 Task: For heading  Tahoma with underline.  font size for heading20,  'Change the font style of data to'Arial.  and font size to 12,  Change the alignment of both headline & data to Align left.  In the sheet  Budget Planning Templatebook
Action: Mouse moved to (21, 114)
Screenshot: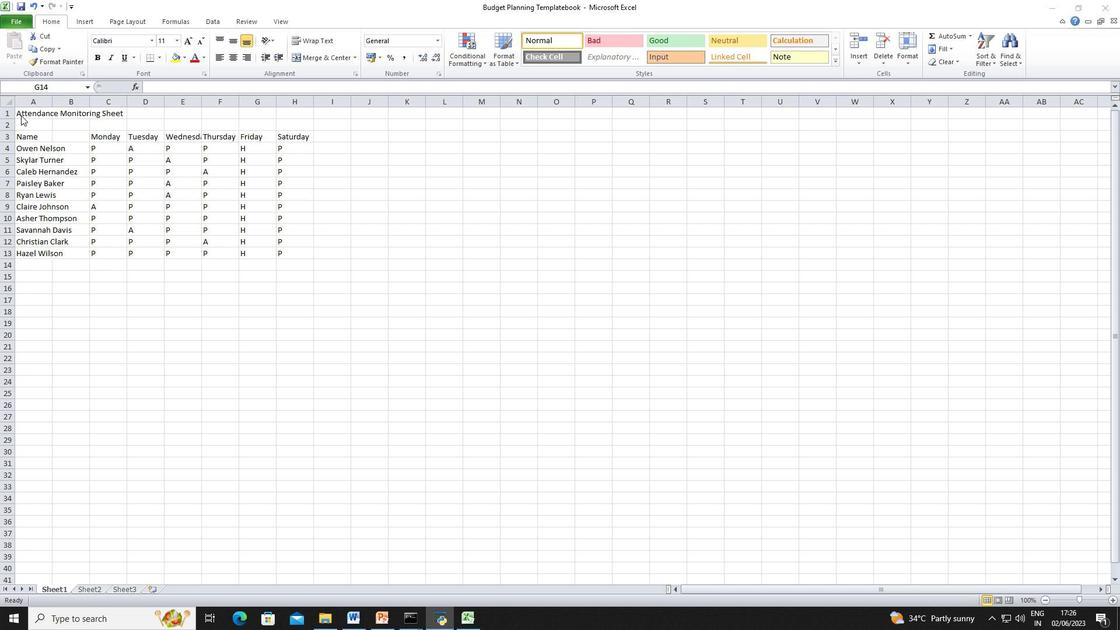 
Action: Mouse pressed left at (21, 114)
Screenshot: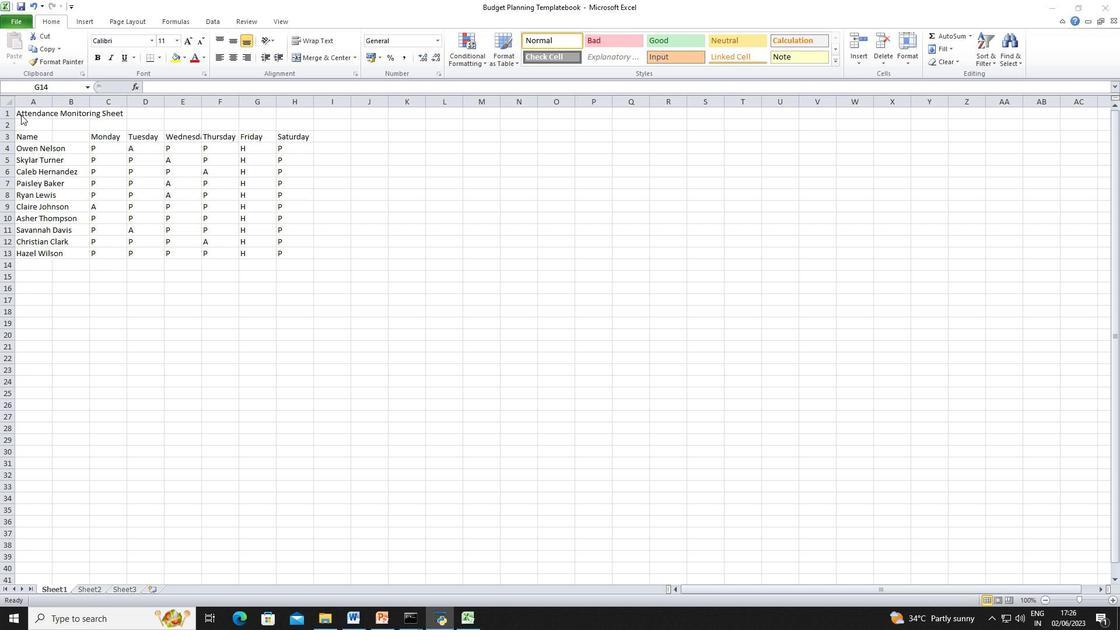 
Action: Mouse moved to (23, 113)
Screenshot: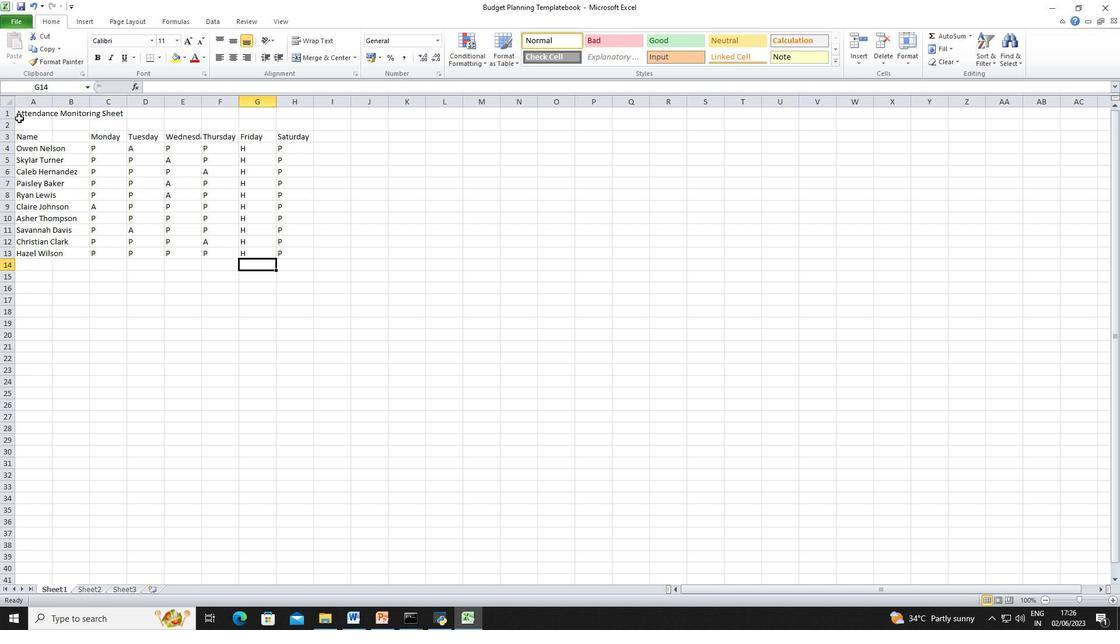 
Action: Mouse pressed left at (23, 113)
Screenshot: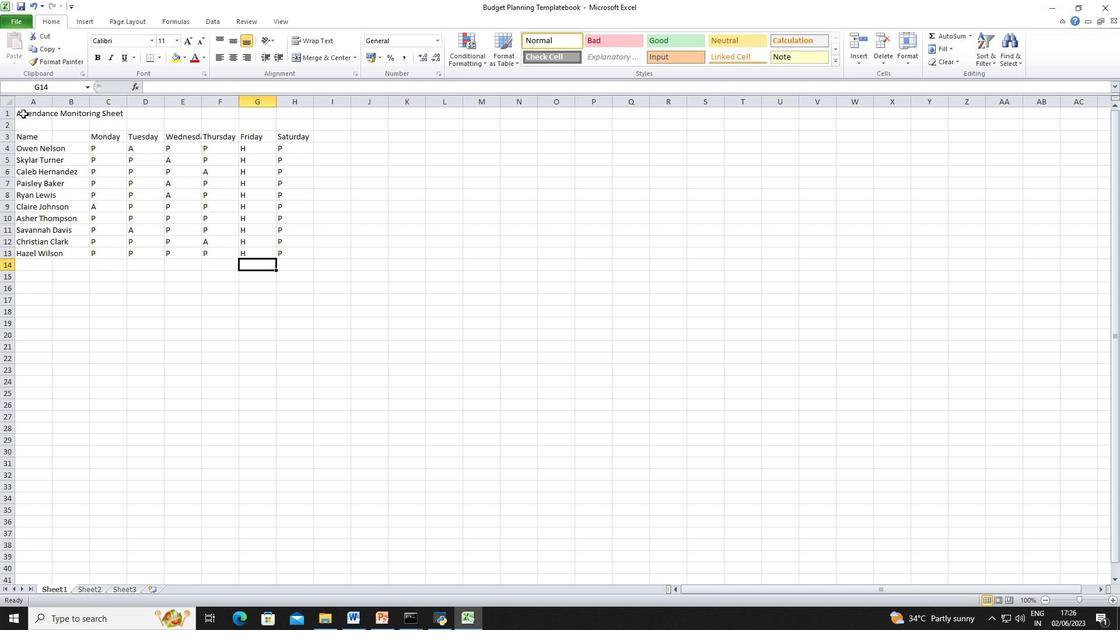 
Action: Mouse moved to (131, 33)
Screenshot: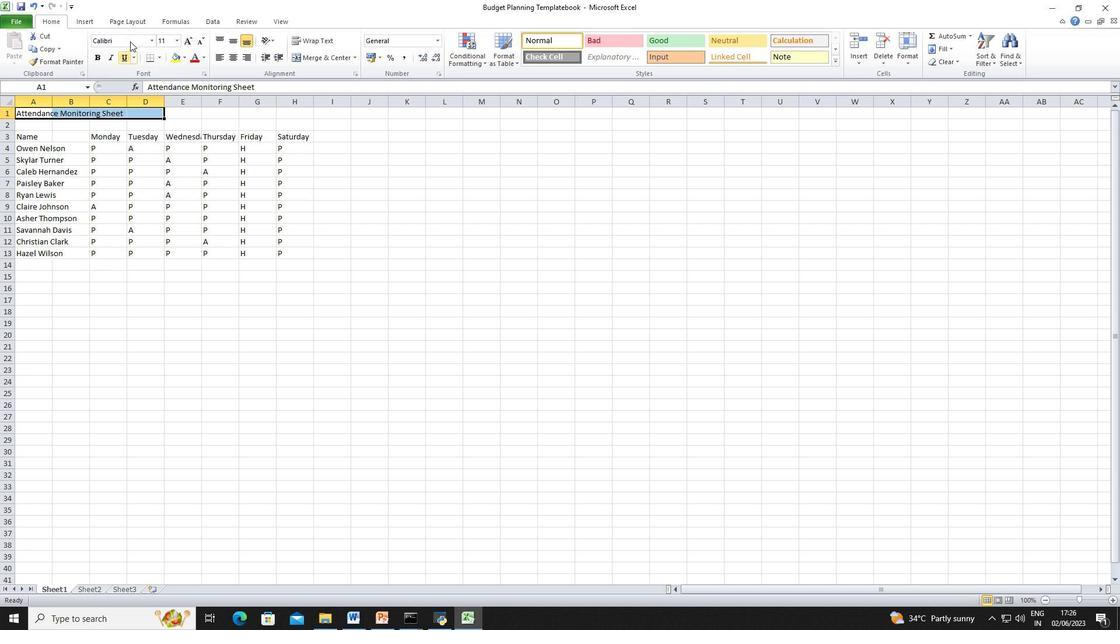 
Action: Mouse pressed left at (131, 33)
Screenshot: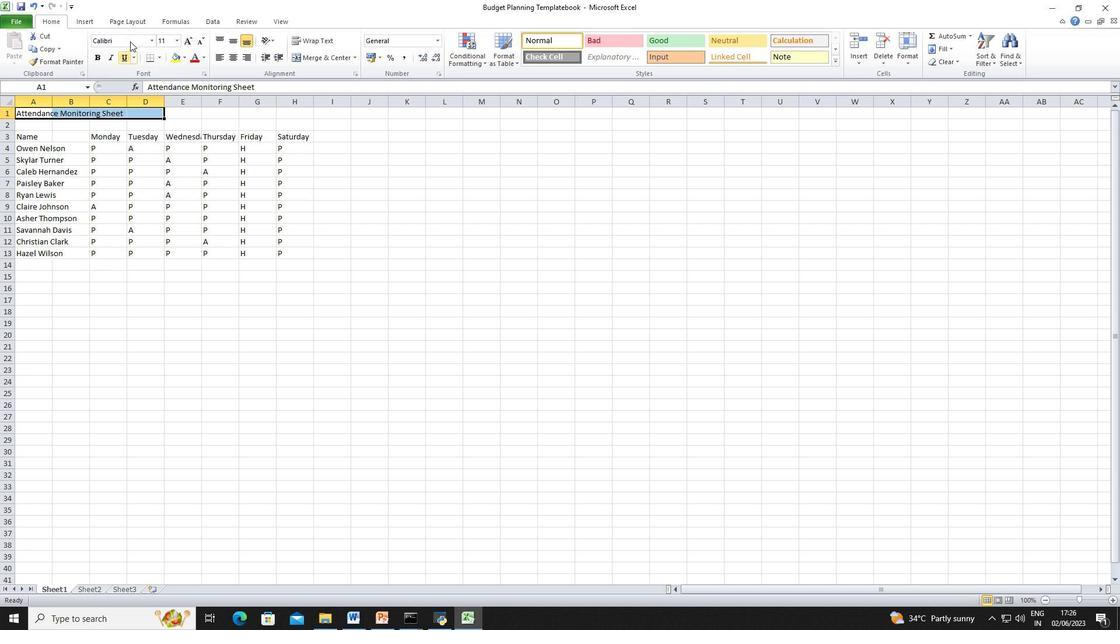 
Action: Mouse moved to (128, 38)
Screenshot: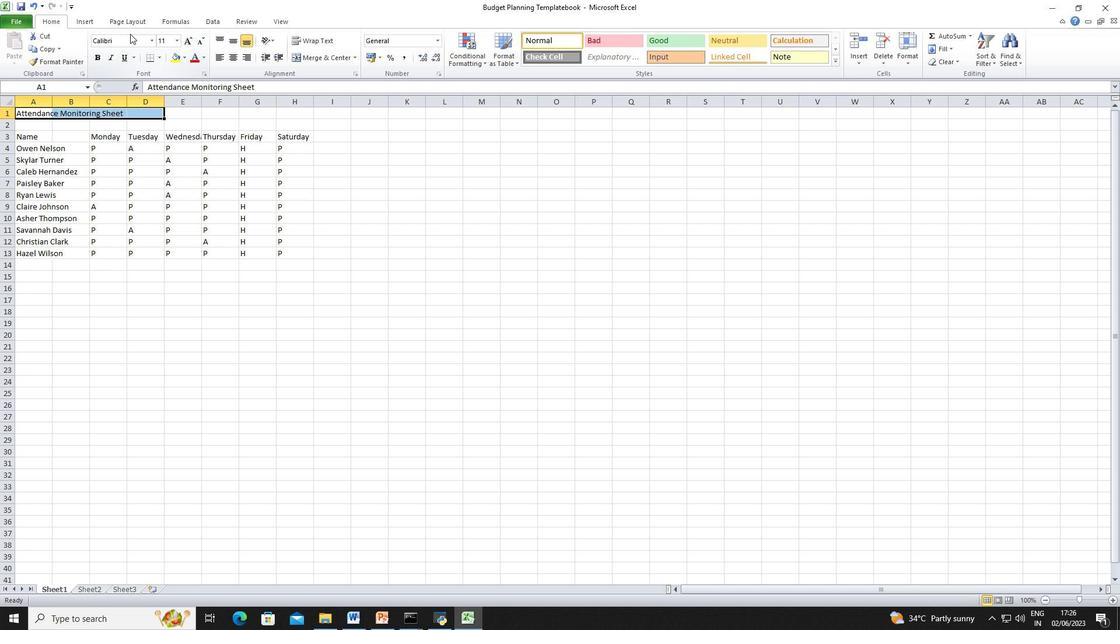 
Action: Mouse pressed left at (128, 38)
Screenshot: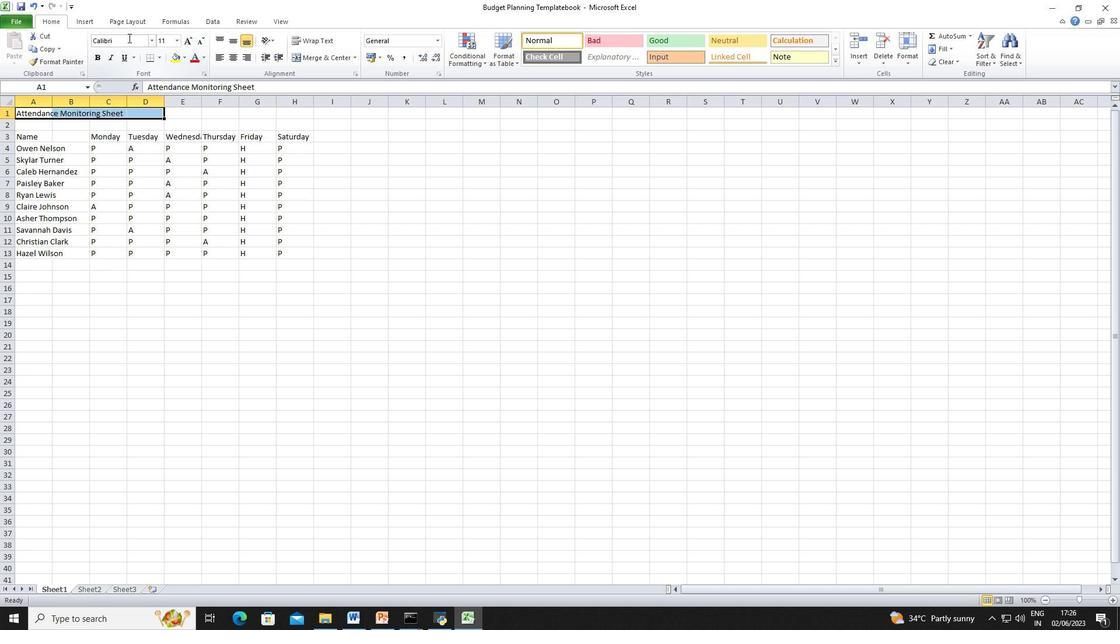 
Action: Key pressed <Key.shift>Tahoma
Screenshot: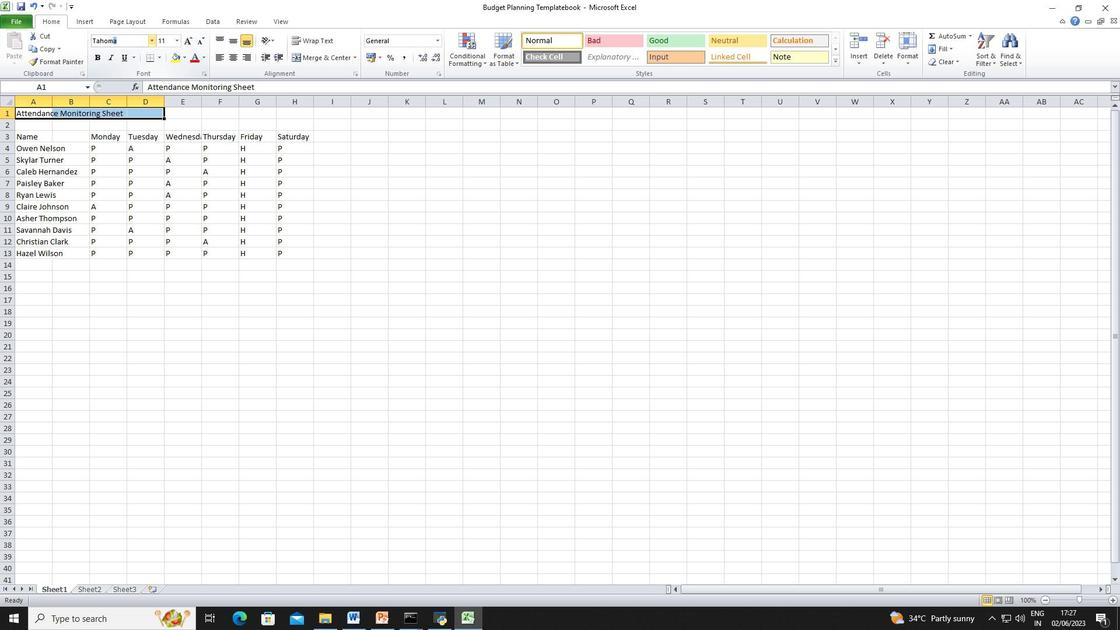 
Action: Mouse moved to (116, 60)
Screenshot: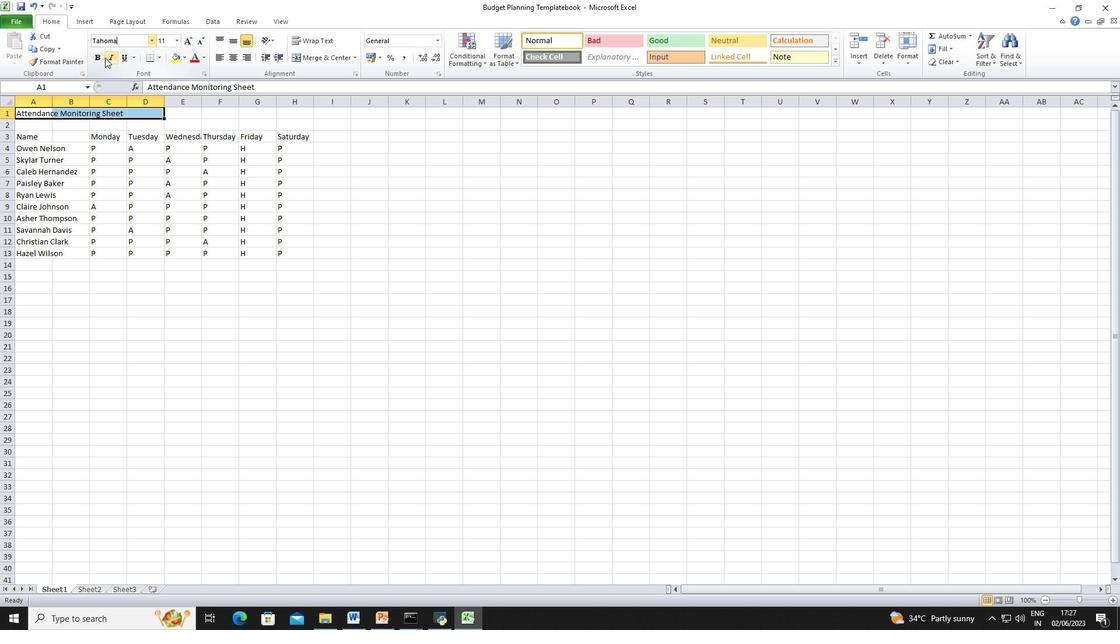 
Action: Key pressed <Key.enter>
Screenshot: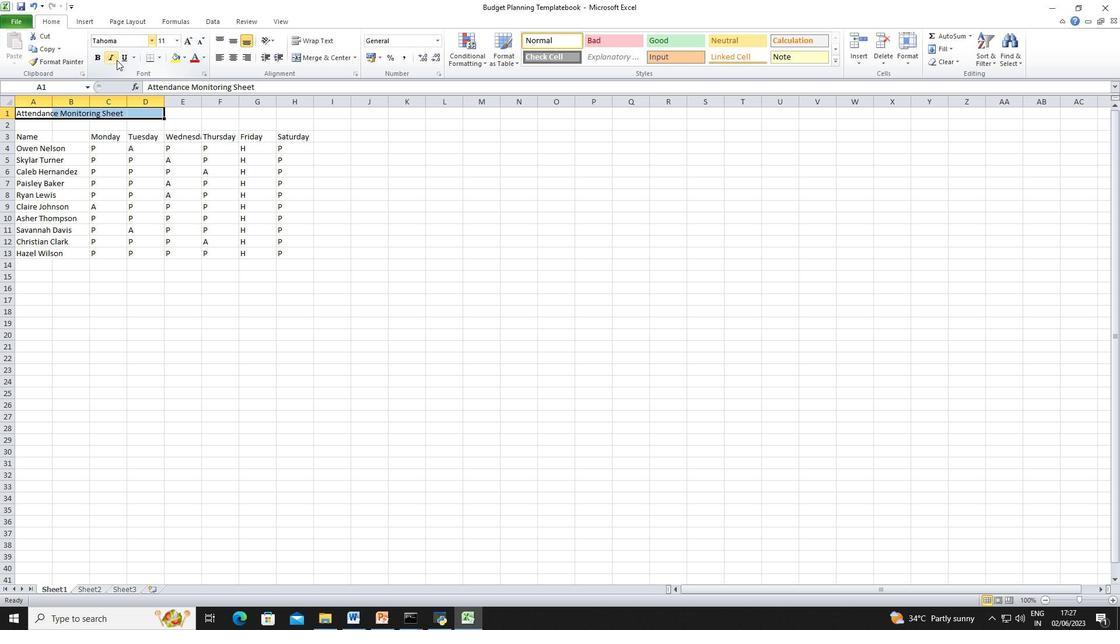 
Action: Mouse moved to (119, 57)
Screenshot: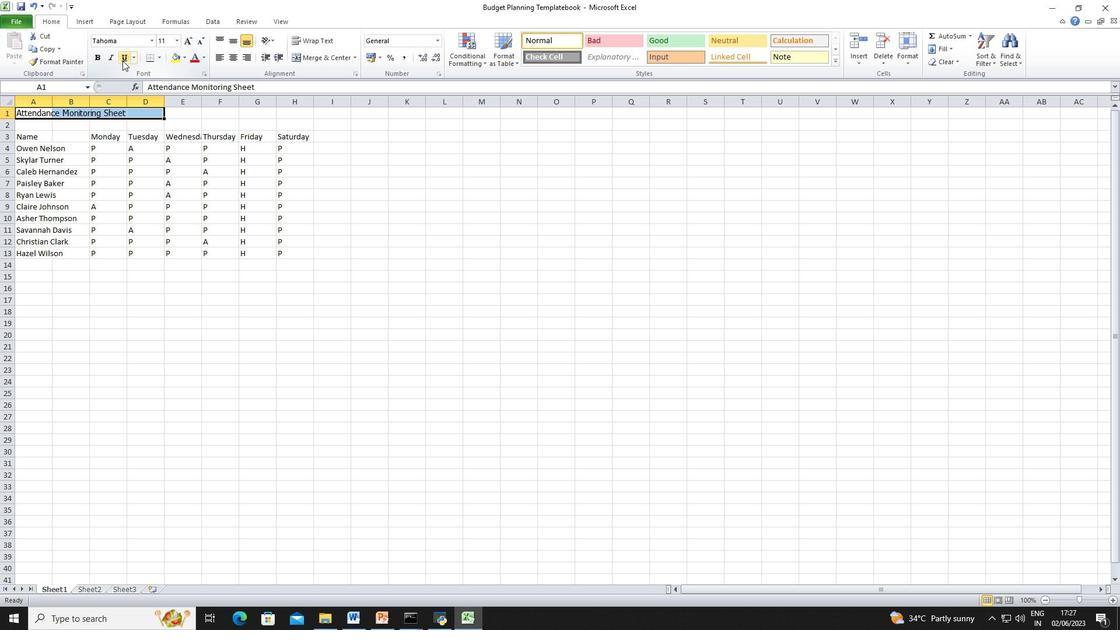 
Action: Mouse pressed left at (119, 57)
Screenshot: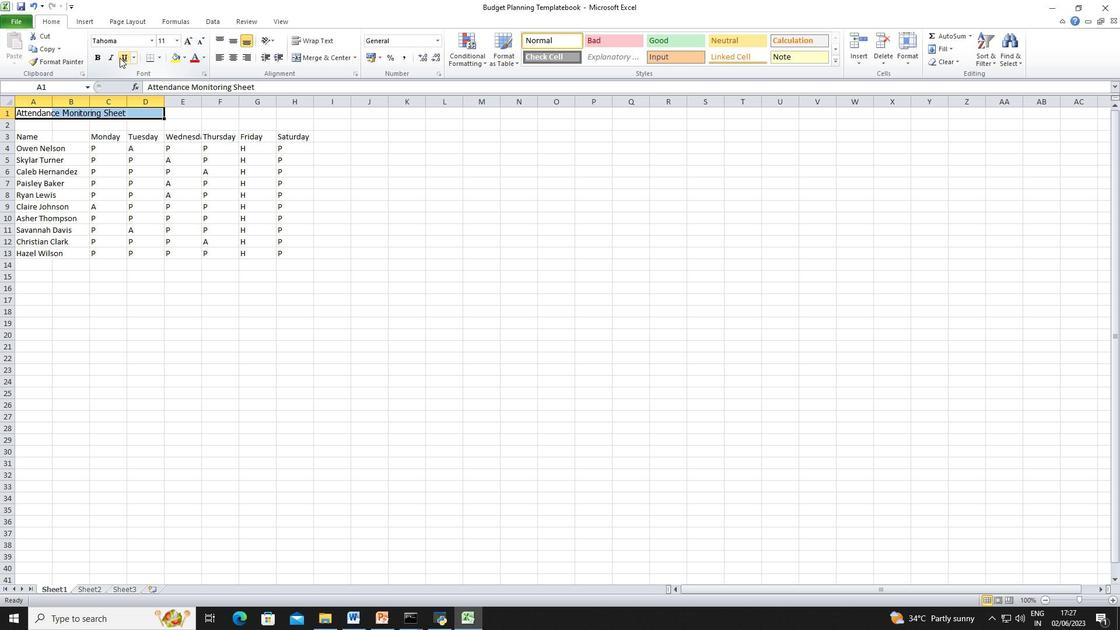 
Action: Mouse moved to (183, 37)
Screenshot: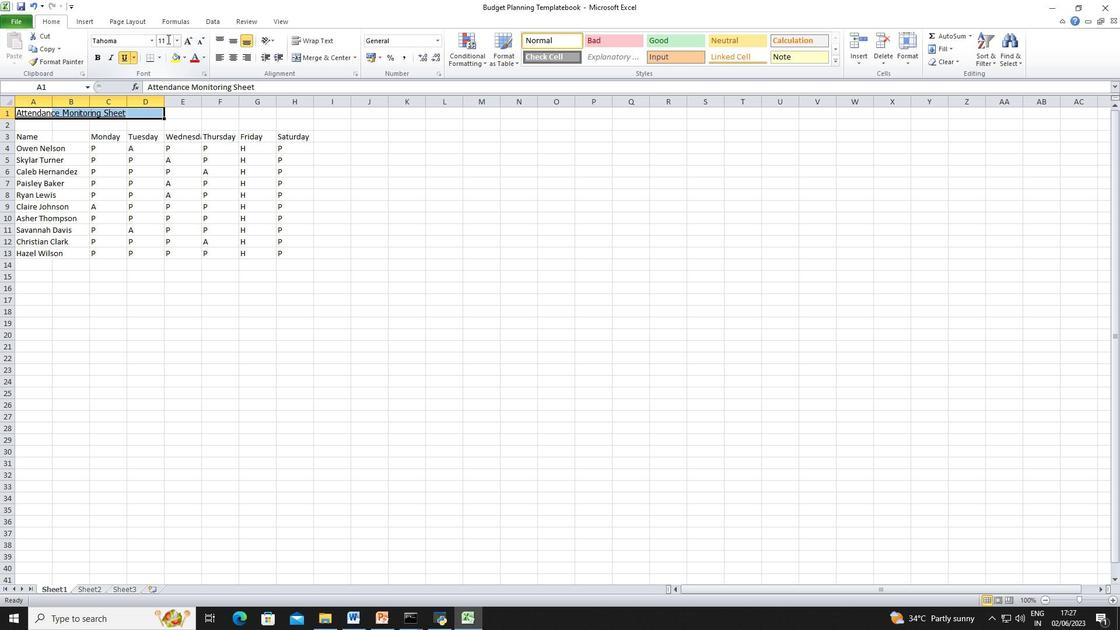 
Action: Mouse pressed left at (183, 37)
Screenshot: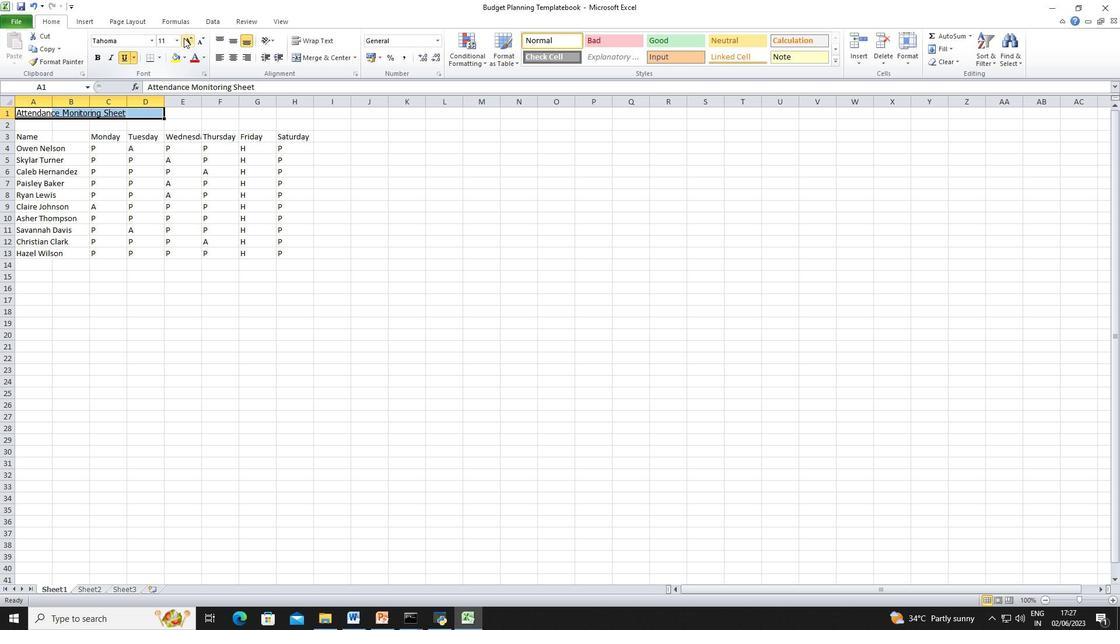 
Action: Mouse moved to (174, 36)
Screenshot: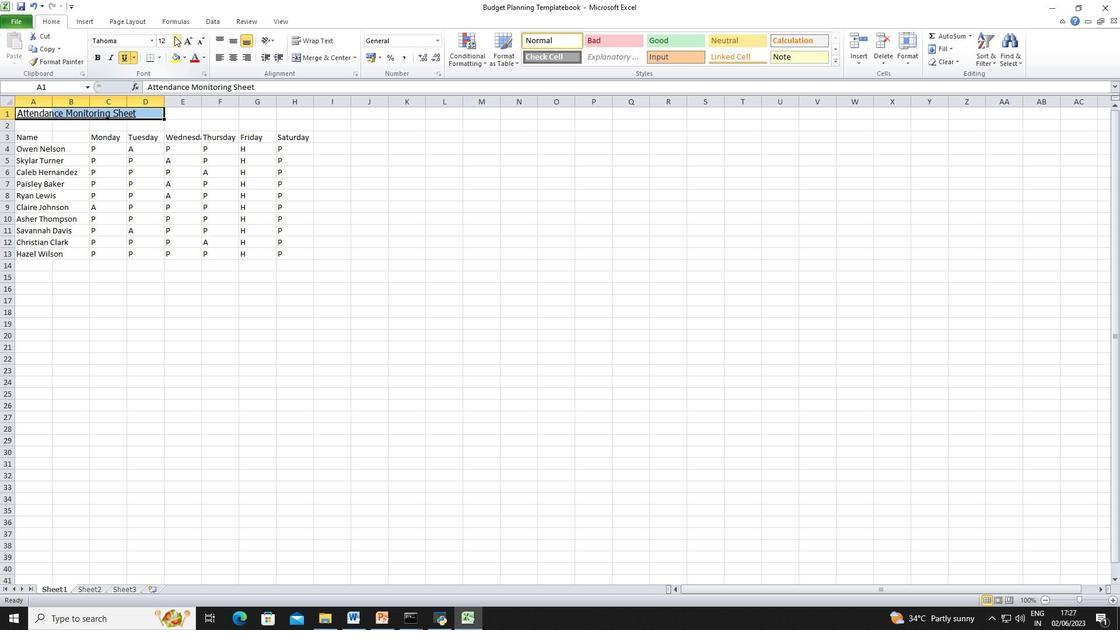 
Action: Mouse pressed left at (174, 36)
Screenshot: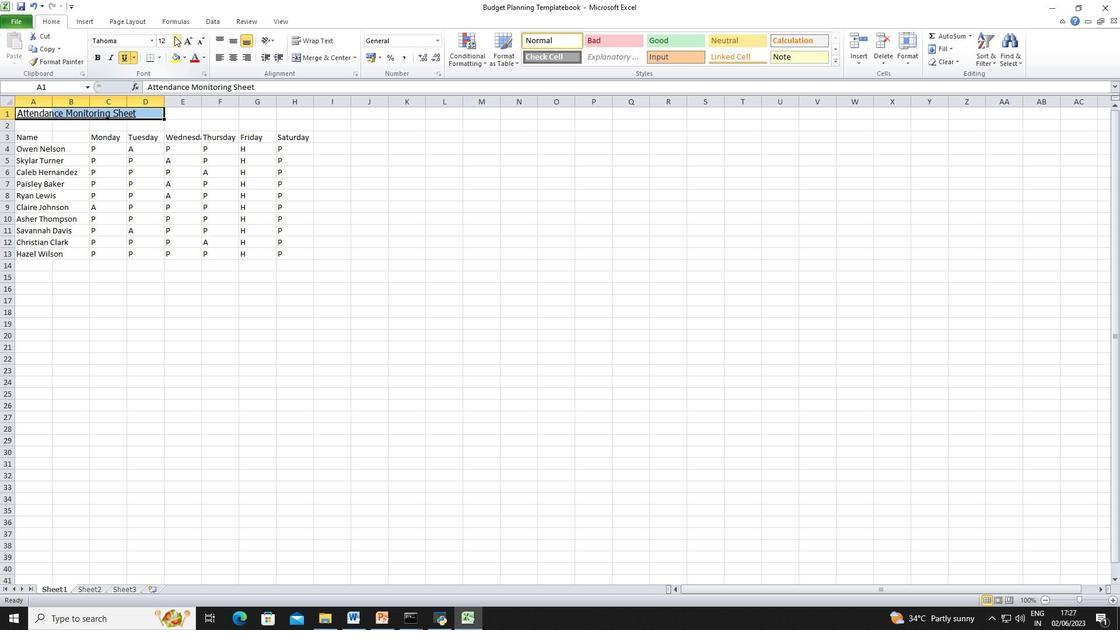 
Action: Mouse moved to (165, 133)
Screenshot: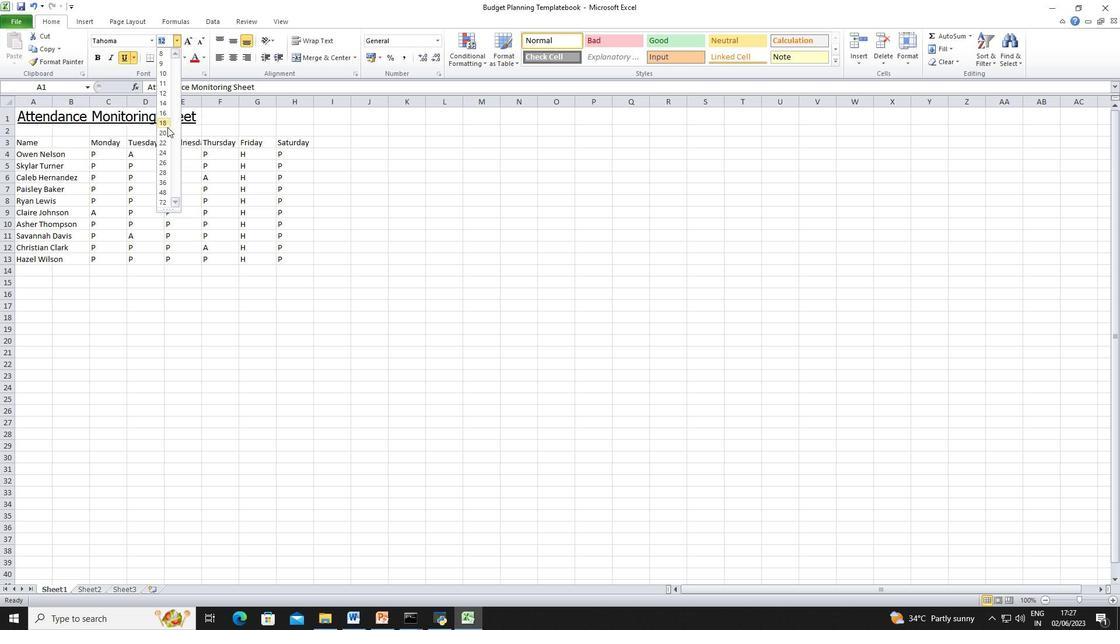 
Action: Mouse pressed left at (165, 133)
Screenshot: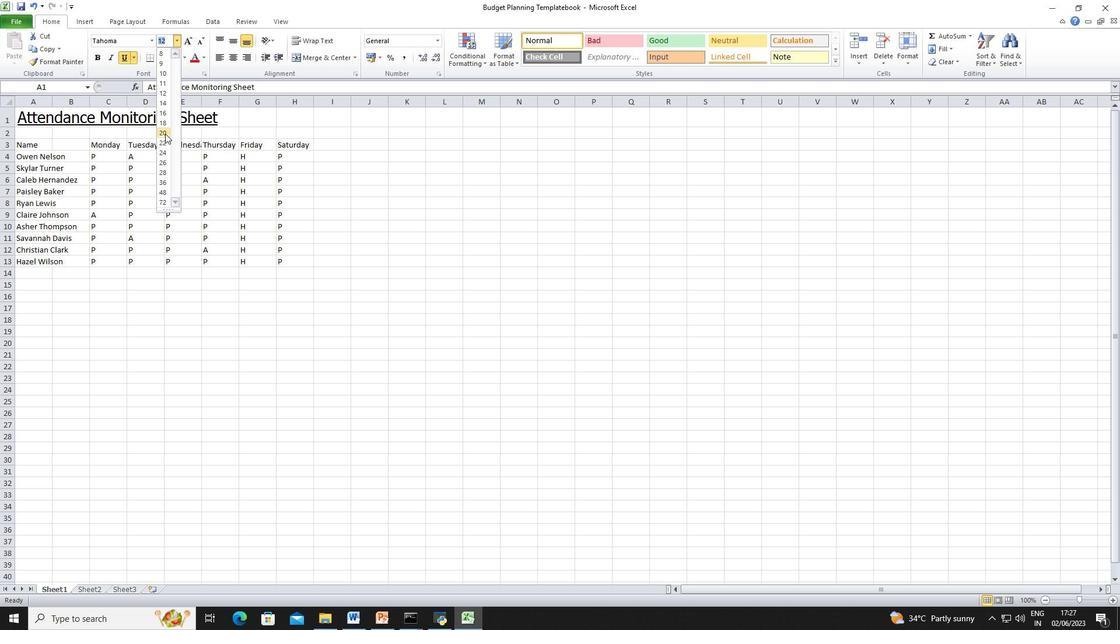 
Action: Mouse moved to (39, 147)
Screenshot: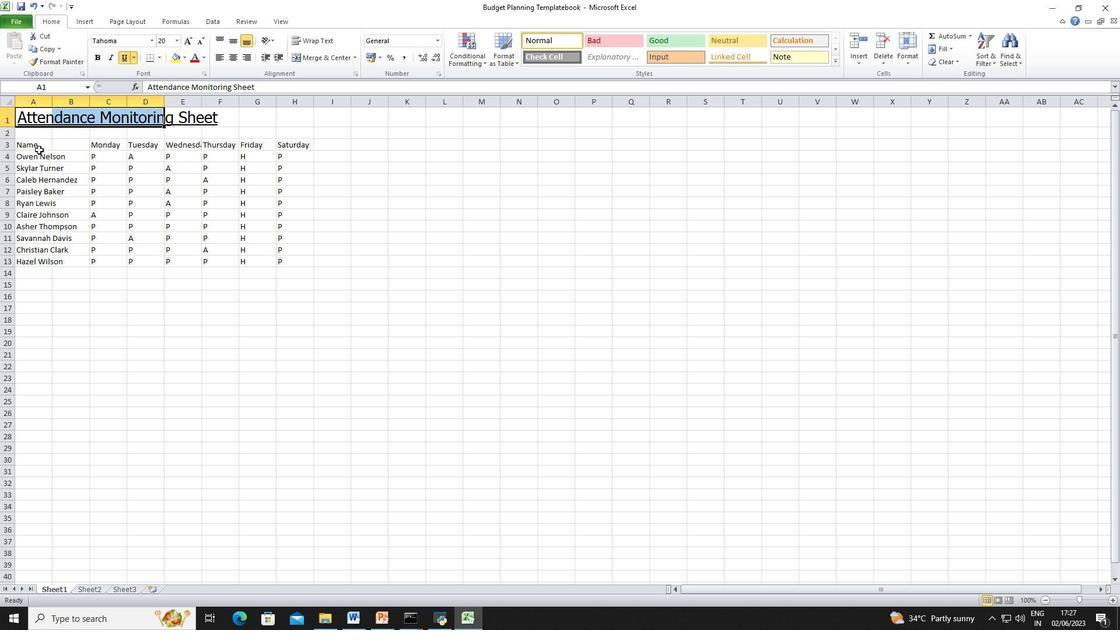 
Action: Mouse pressed left at (39, 147)
Screenshot: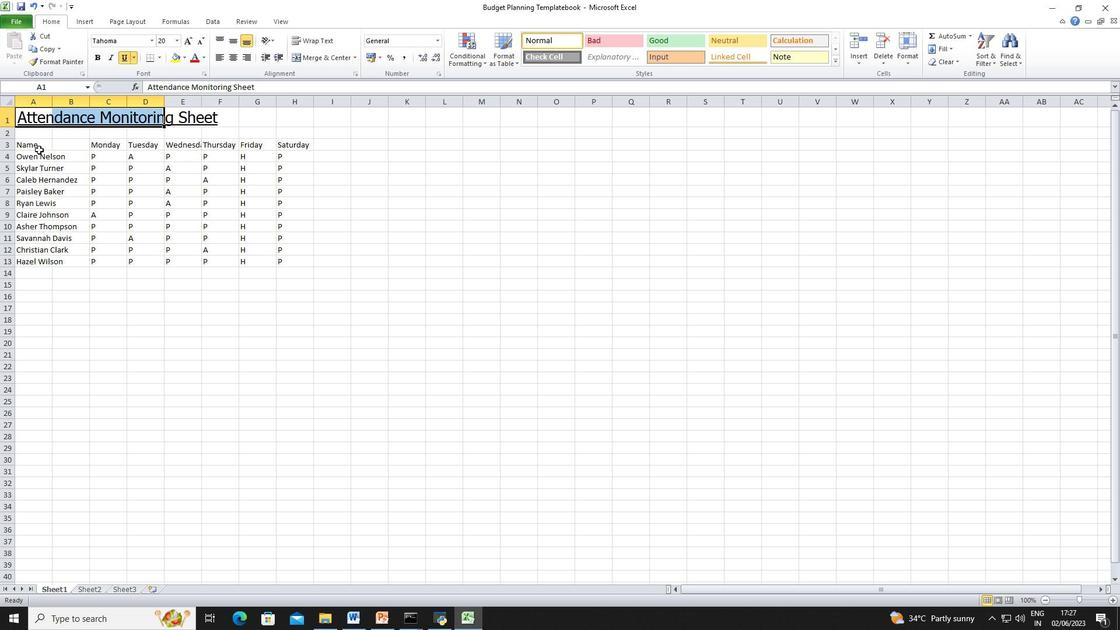 
Action: Mouse moved to (121, 40)
Screenshot: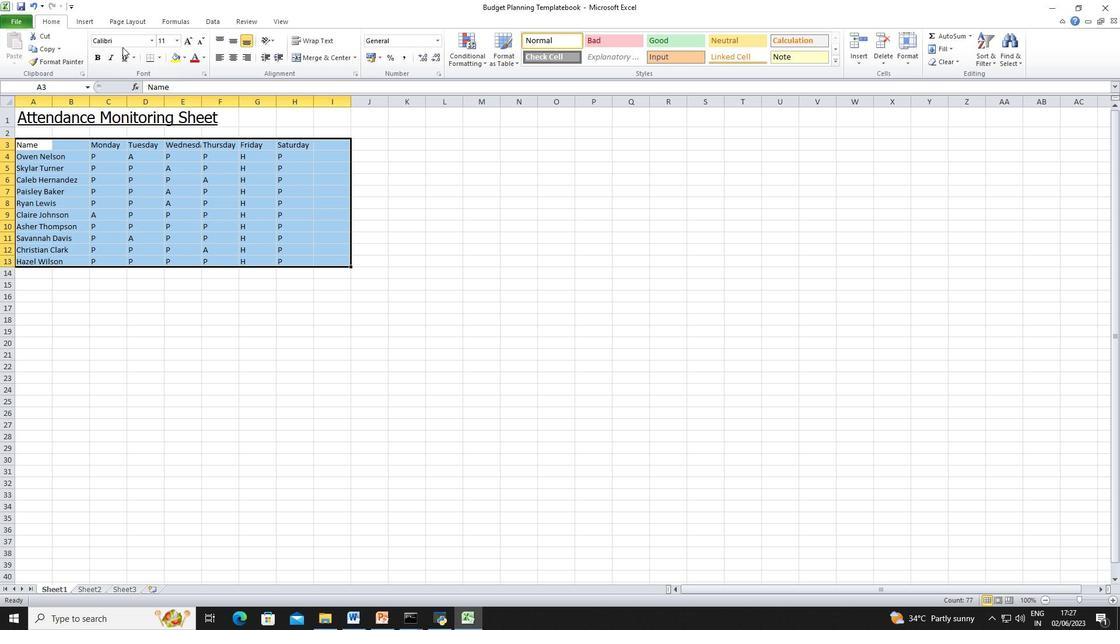 
Action: Mouse pressed left at (121, 40)
Screenshot: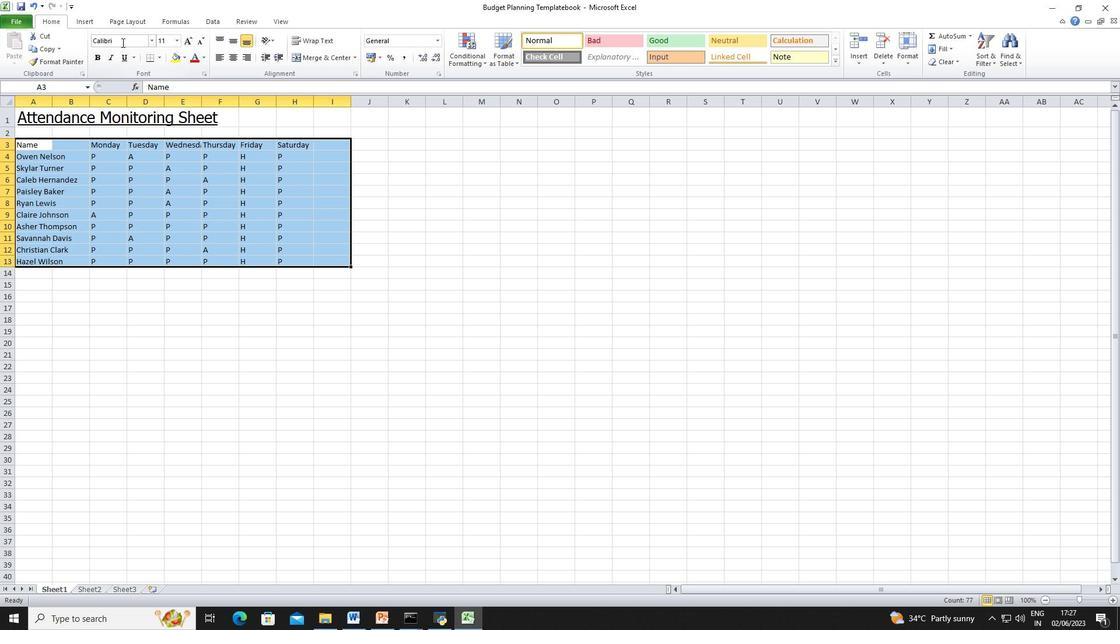 
Action: Key pressed <Key.shift>Arial
Screenshot: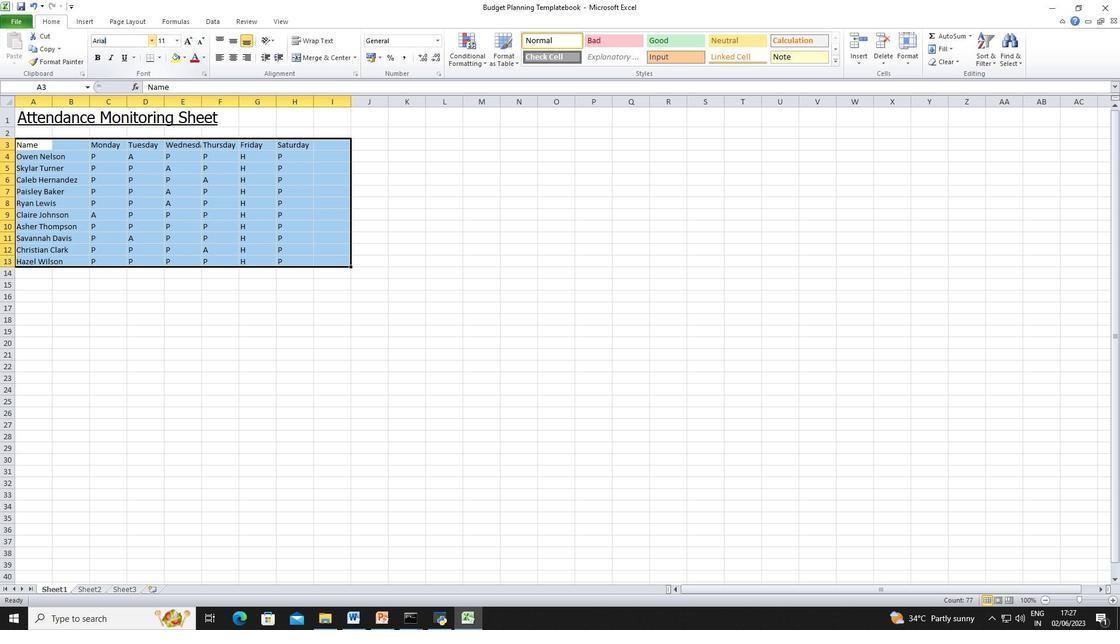 
Action: Mouse moved to (180, 38)
Screenshot: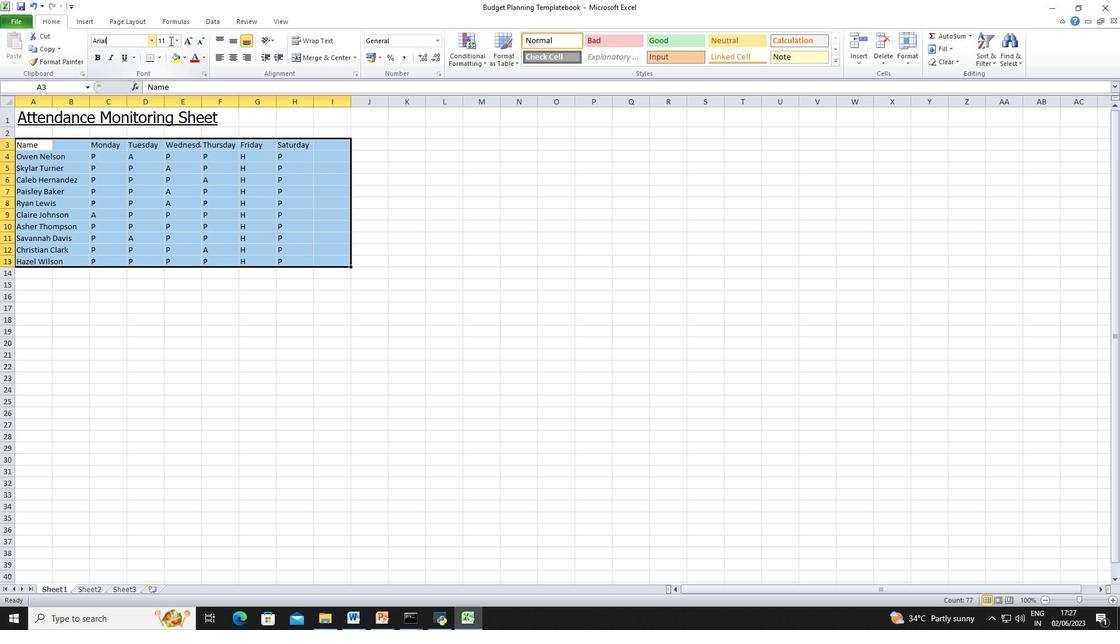 
Action: Mouse pressed left at (180, 38)
Screenshot: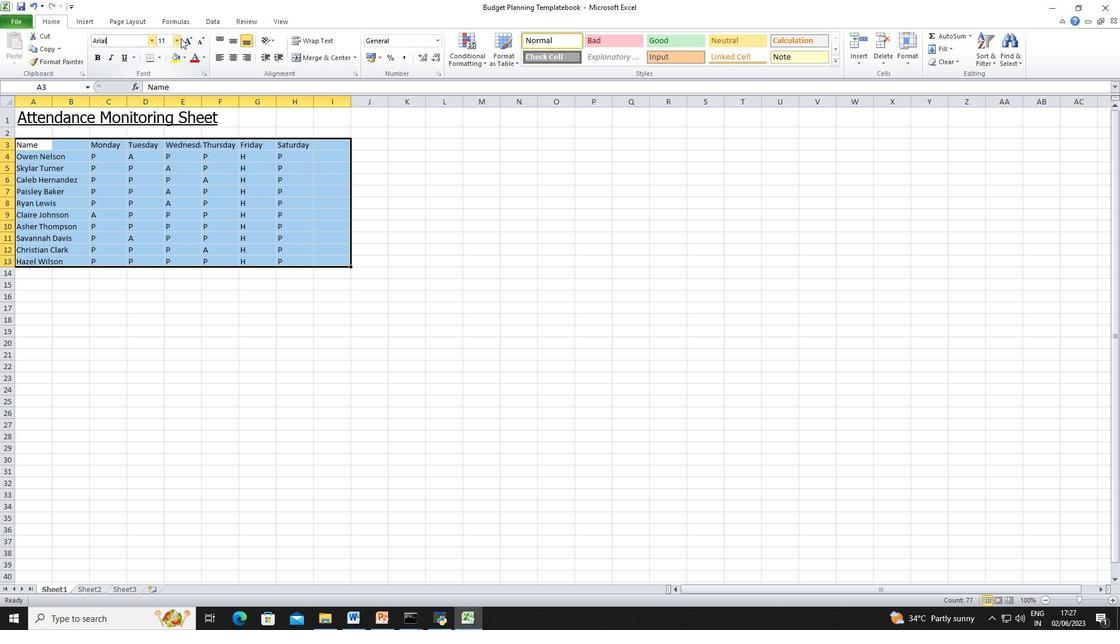 
Action: Mouse moved to (175, 37)
Screenshot: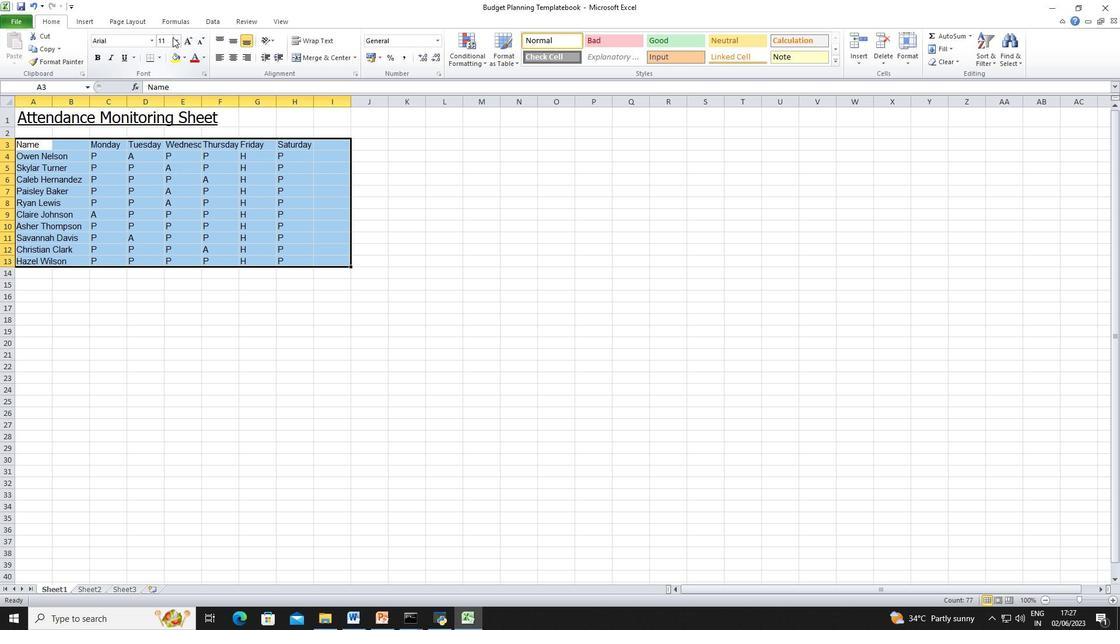 
Action: Mouse pressed left at (175, 37)
Screenshot: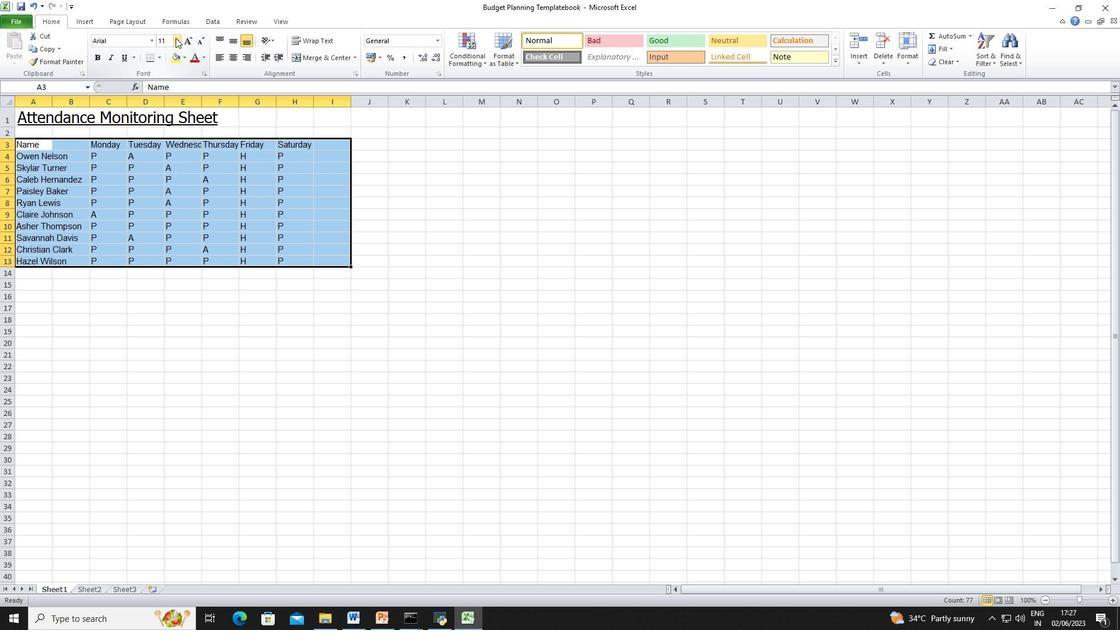 
Action: Mouse moved to (167, 88)
Screenshot: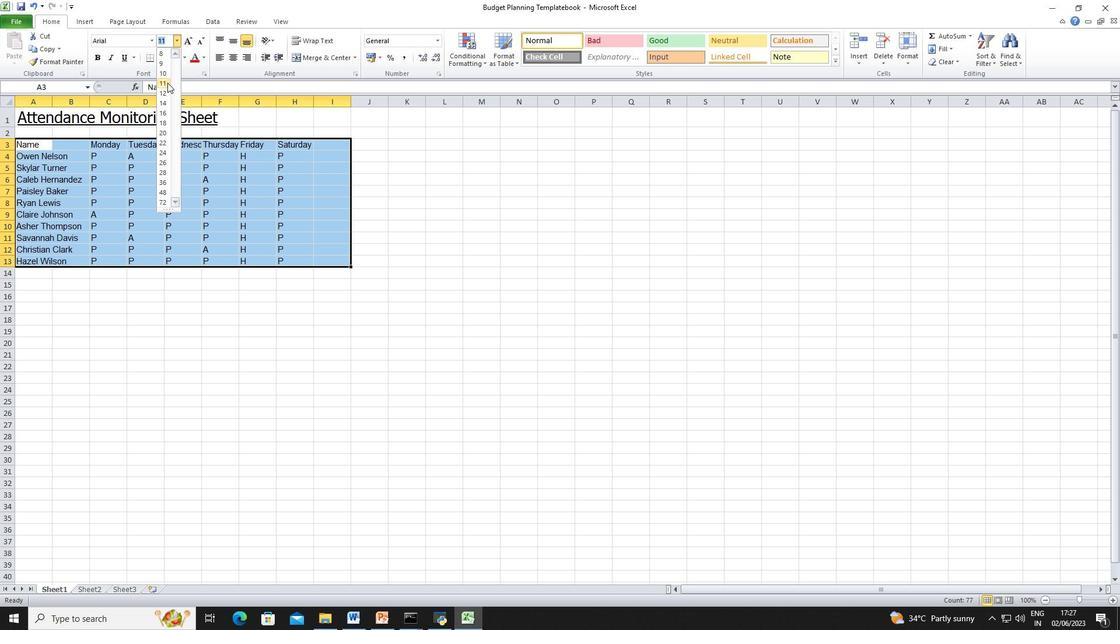 
Action: Mouse pressed left at (167, 88)
Screenshot: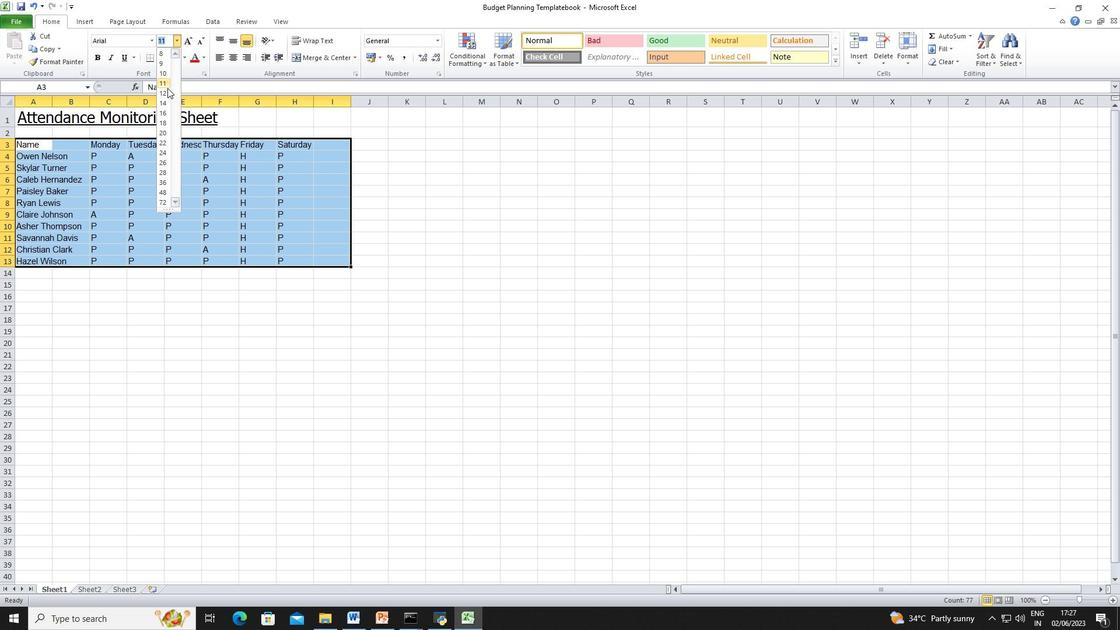 
Action: Mouse moved to (219, 57)
Screenshot: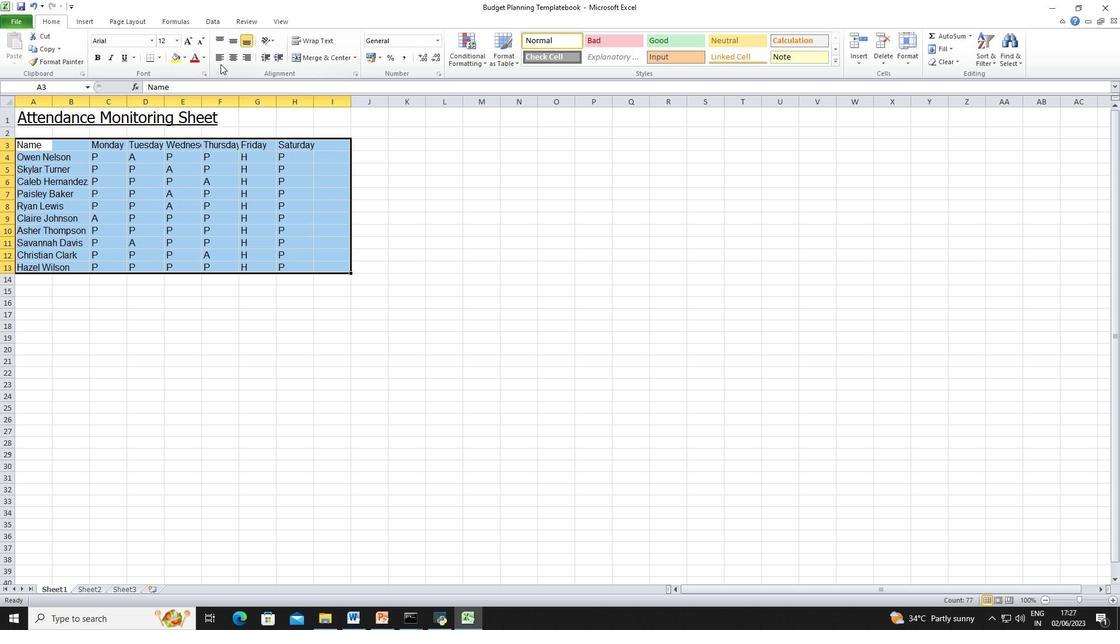
Action: Mouse pressed left at (219, 57)
Screenshot: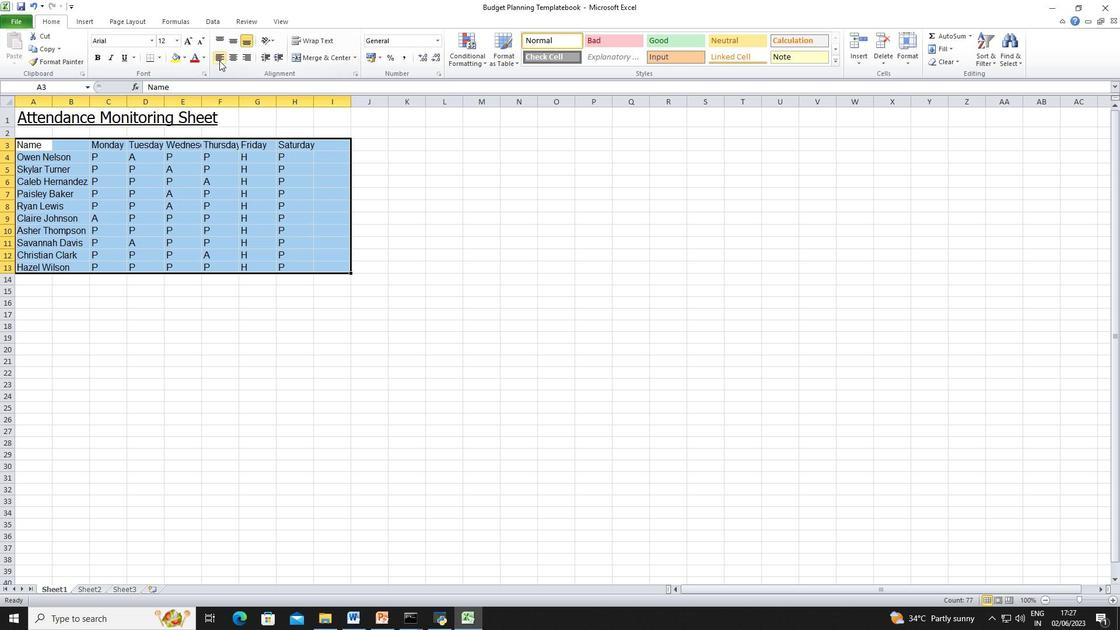 
Action: Mouse moved to (26, 116)
Screenshot: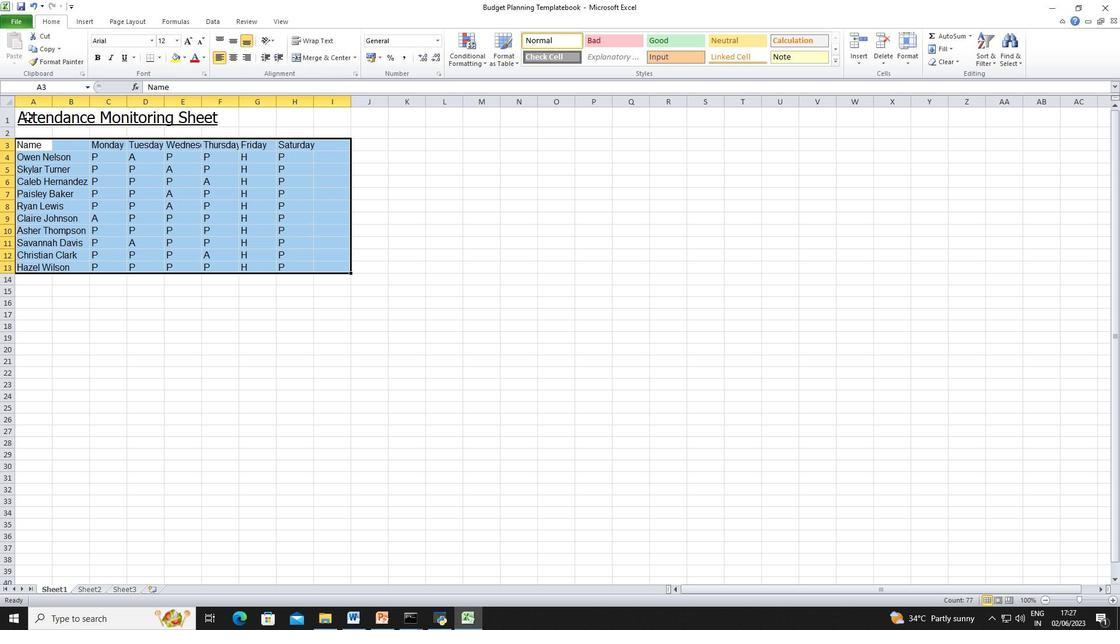 
Action: Mouse pressed left at (26, 116)
Screenshot: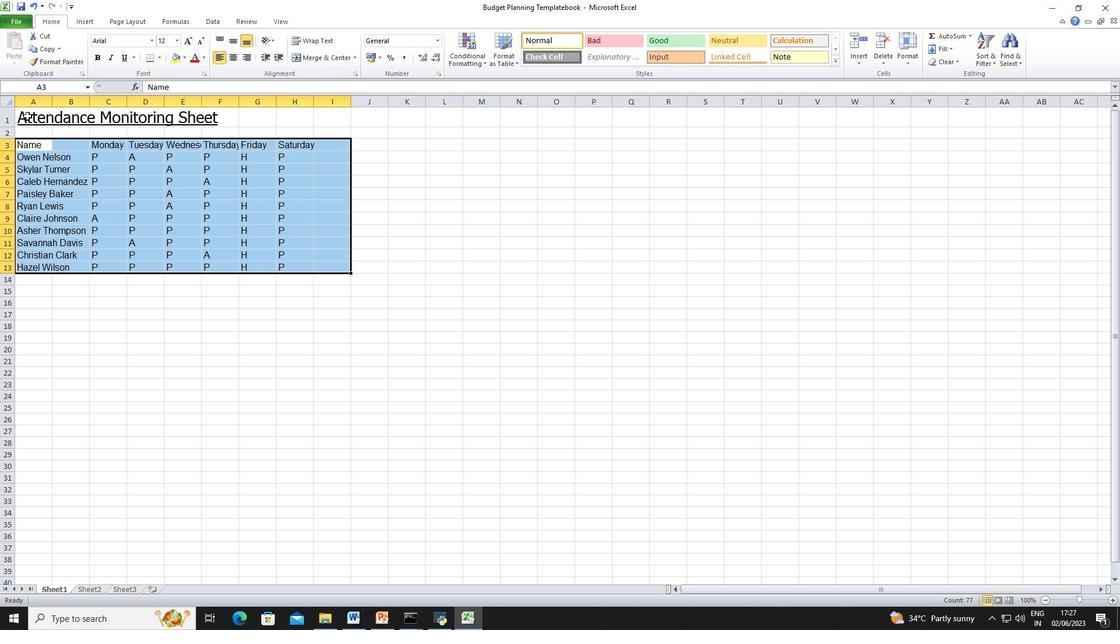 
Action: Mouse moved to (220, 54)
Screenshot: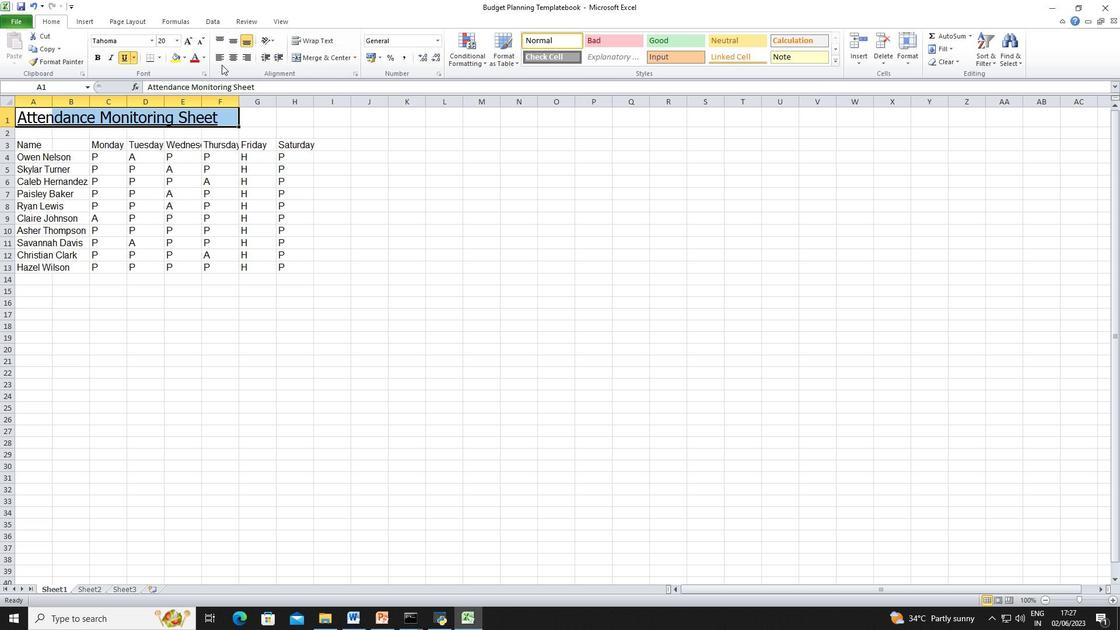 
Action: Mouse pressed left at (220, 54)
Screenshot: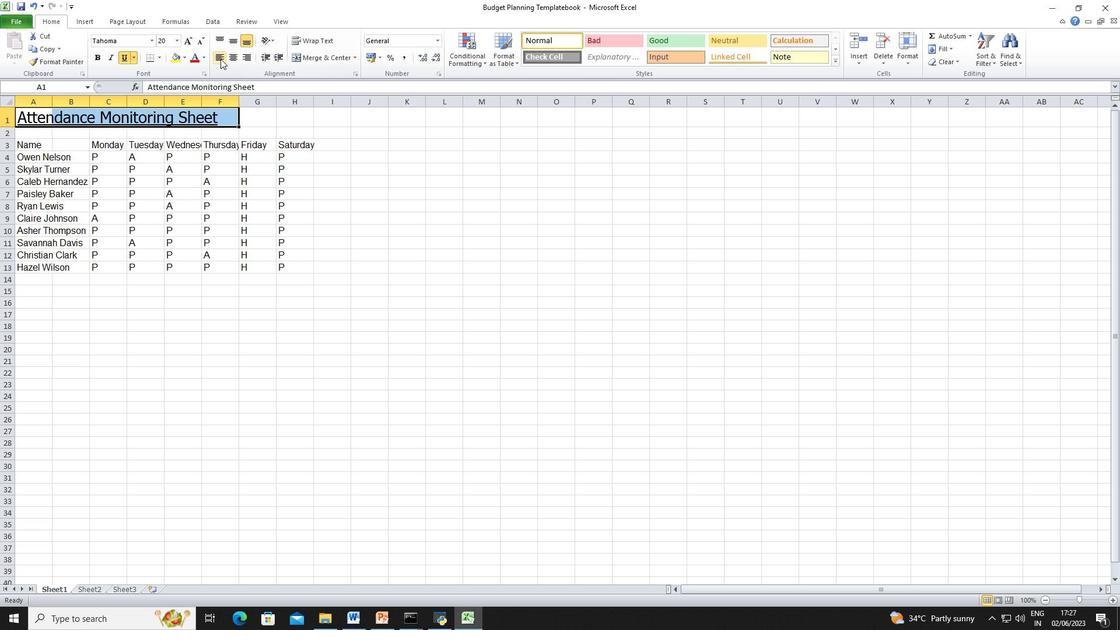 
Action: Mouse moved to (348, 218)
Screenshot: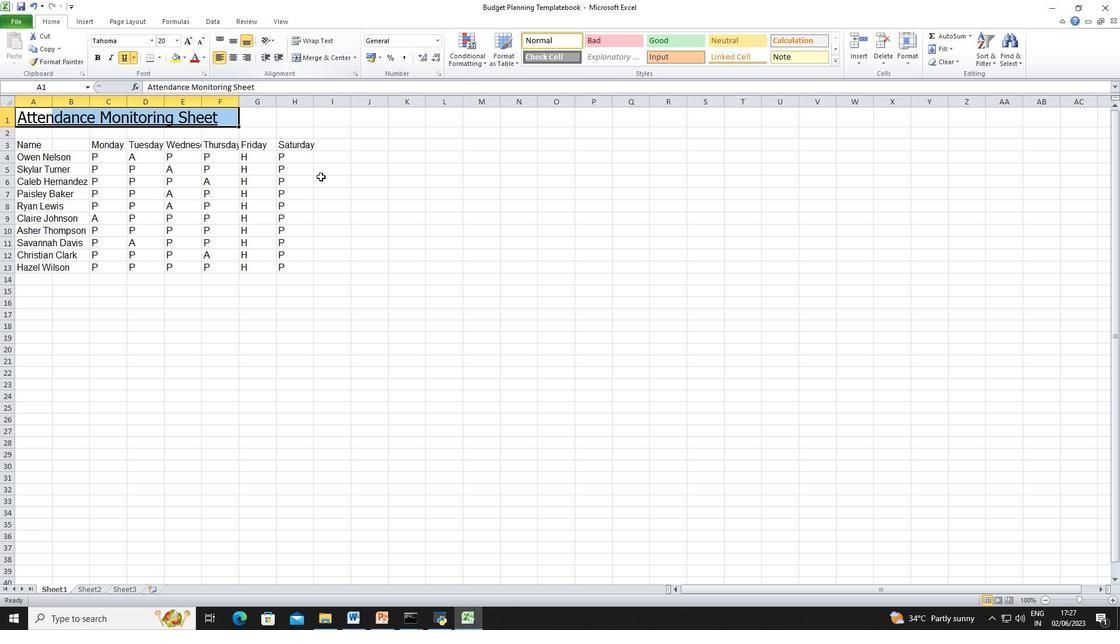 
Action: Mouse pressed left at (348, 218)
Screenshot: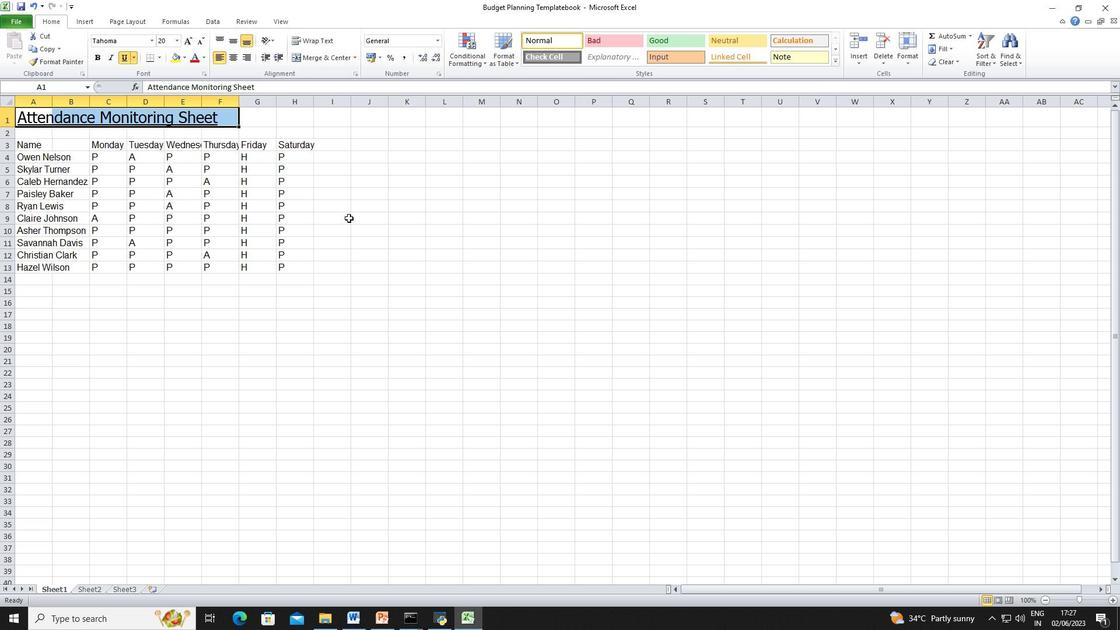 
